 Task: Create a due date automation trigger when advanced on, on the monday of the week before a card is due add fields with custom field "Resume" set to a date more than 1 working days from now at 11:00 AM.
Action: Mouse moved to (1016, 81)
Screenshot: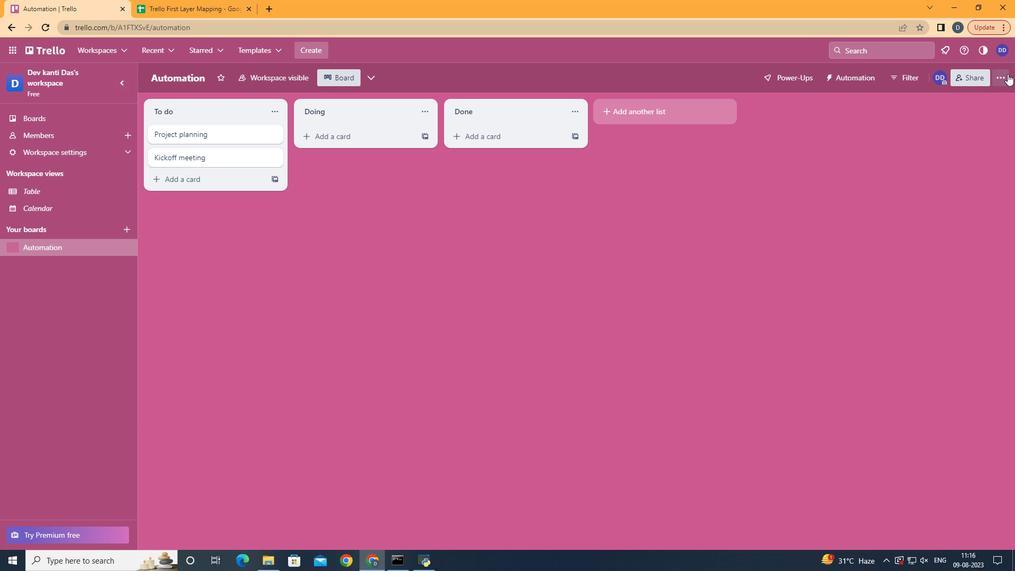 
Action: Mouse pressed left at (1016, 81)
Screenshot: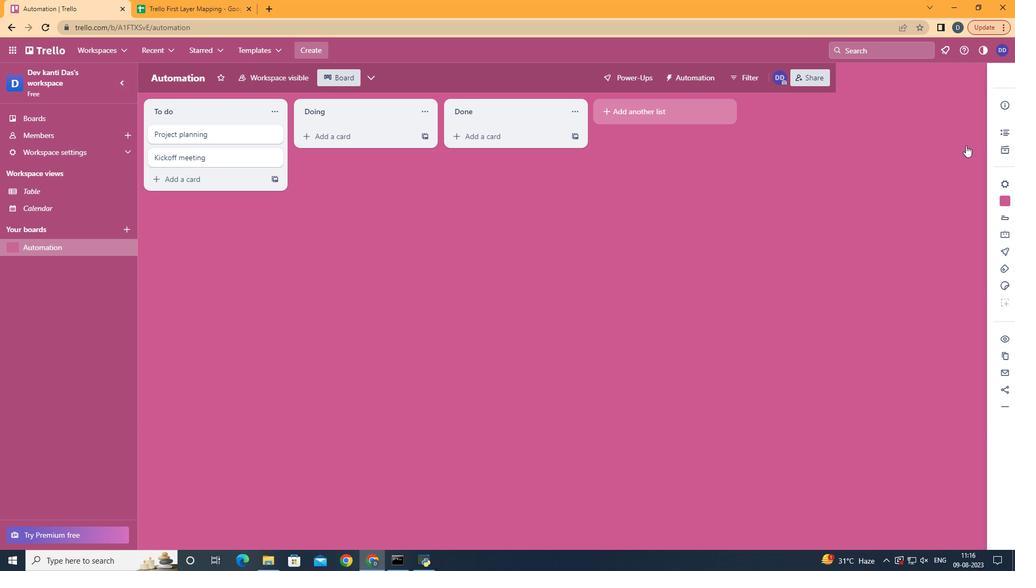 
Action: Mouse moved to (922, 240)
Screenshot: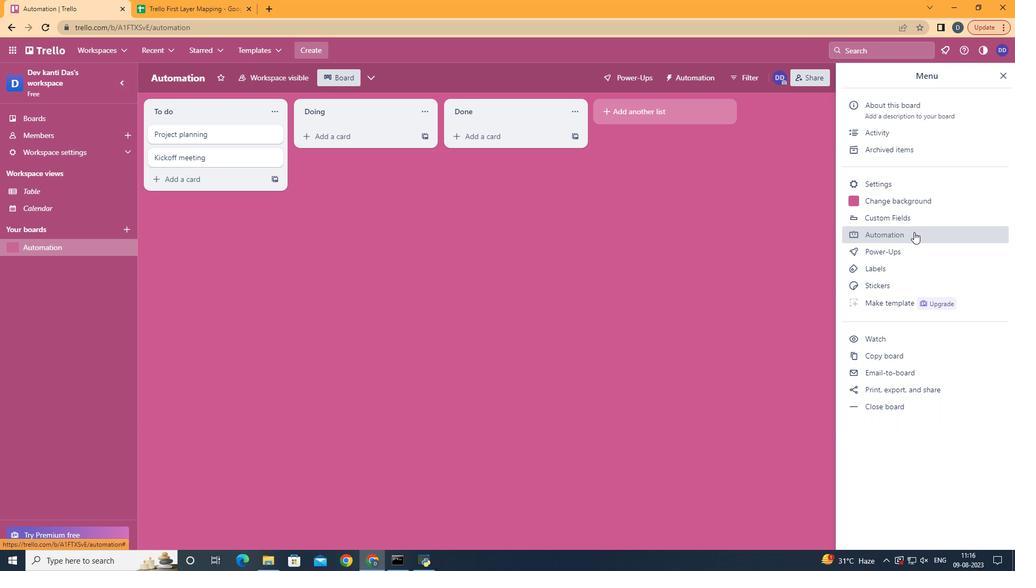 
Action: Mouse pressed left at (922, 240)
Screenshot: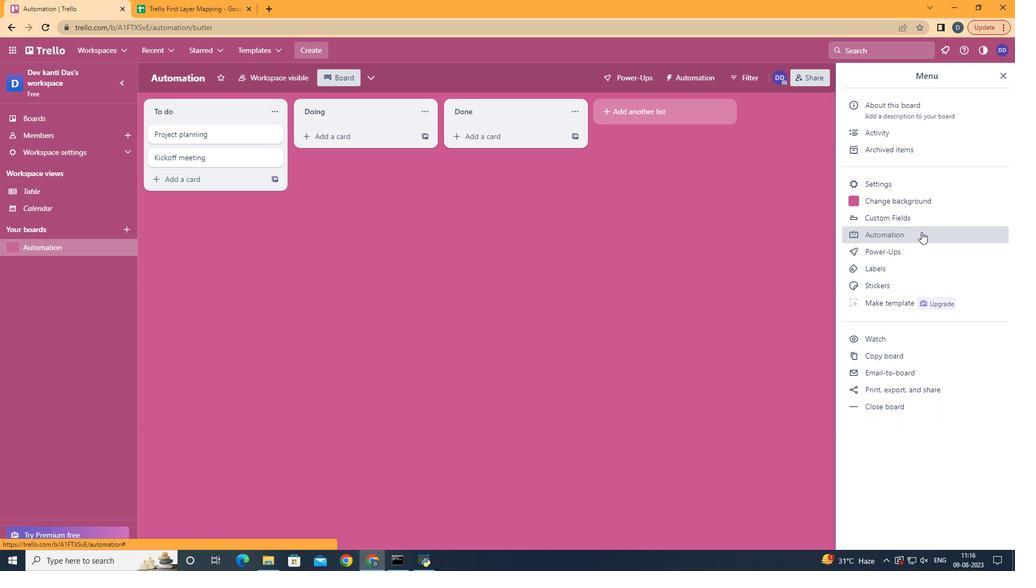 
Action: Mouse moved to (193, 221)
Screenshot: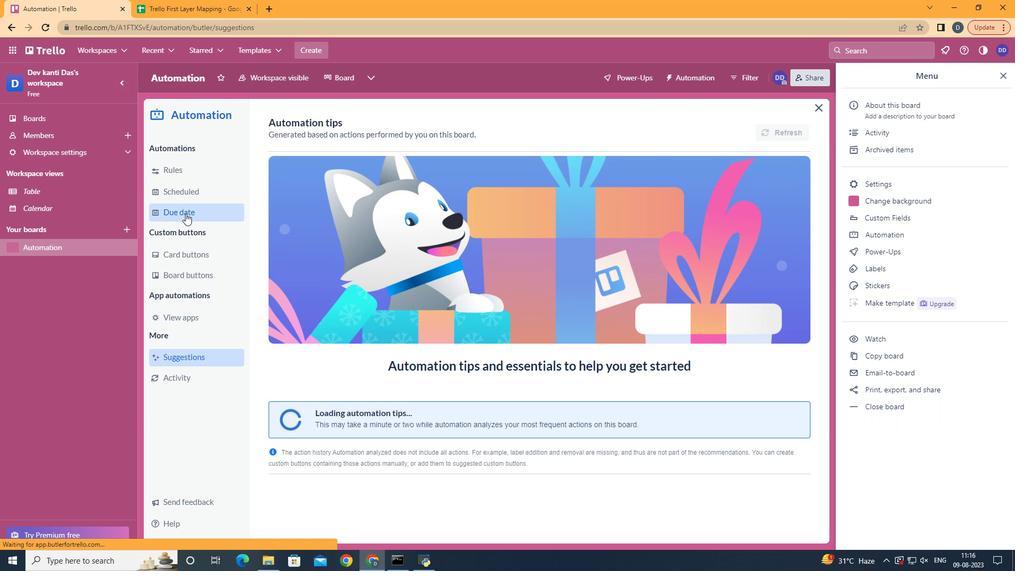 
Action: Mouse pressed left at (193, 221)
Screenshot: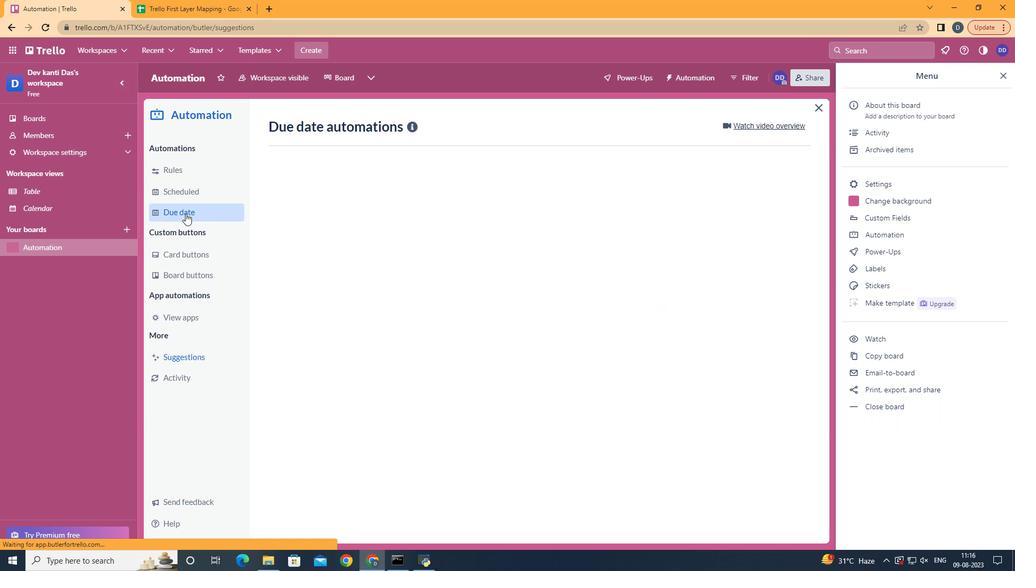 
Action: Mouse moved to (745, 134)
Screenshot: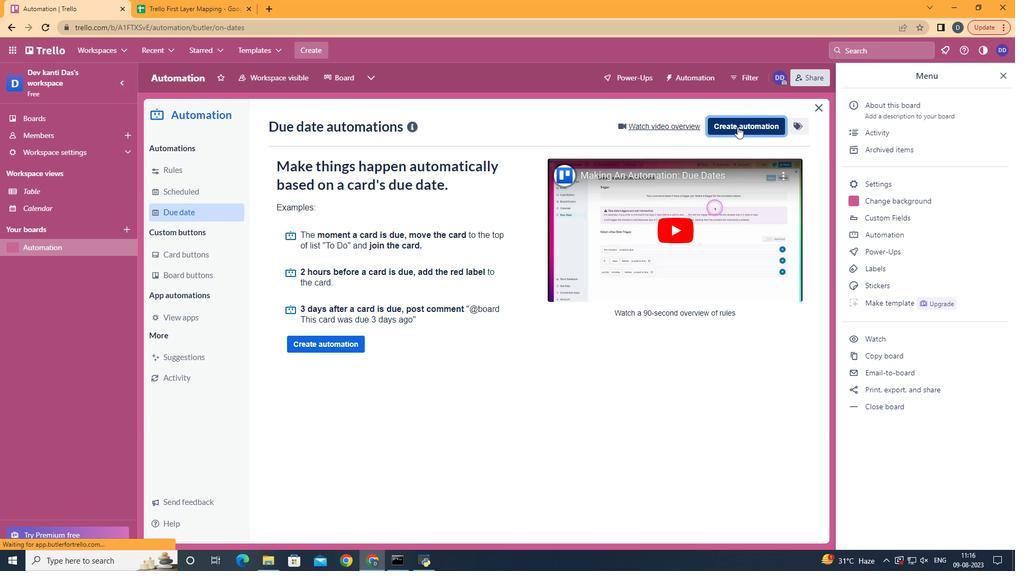 
Action: Mouse pressed left at (745, 134)
Screenshot: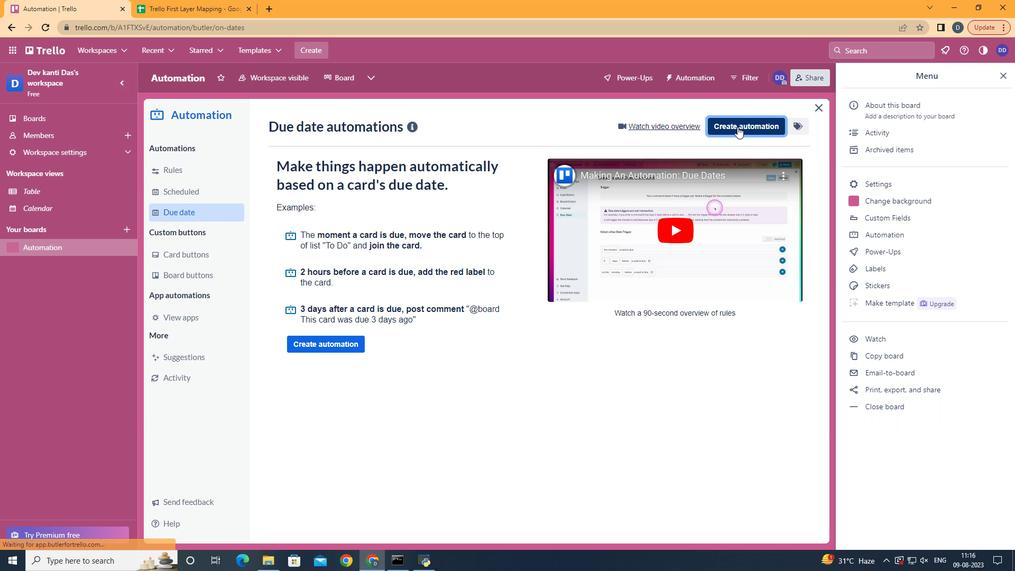 
Action: Mouse moved to (585, 235)
Screenshot: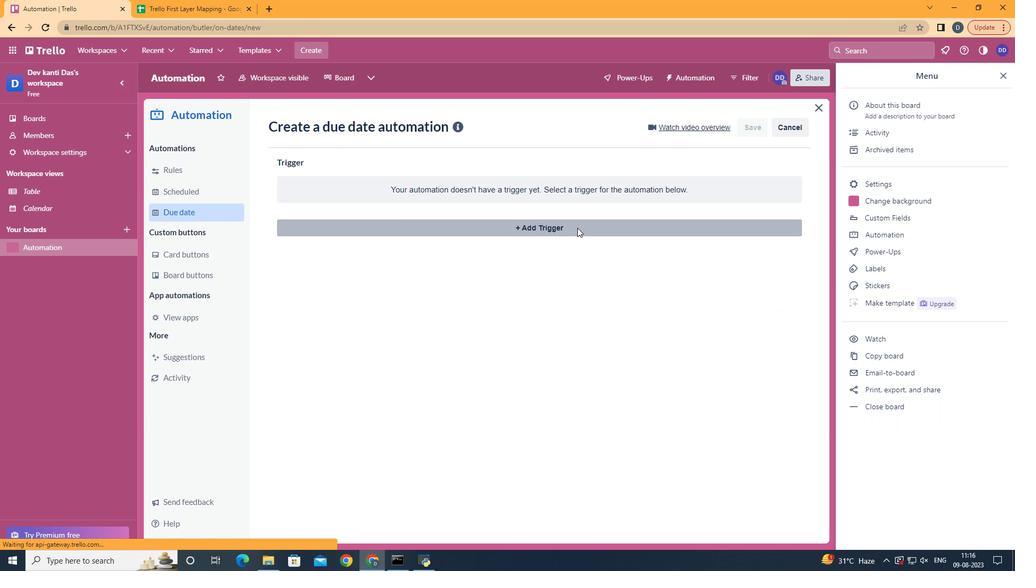 
Action: Mouse pressed left at (585, 235)
Screenshot: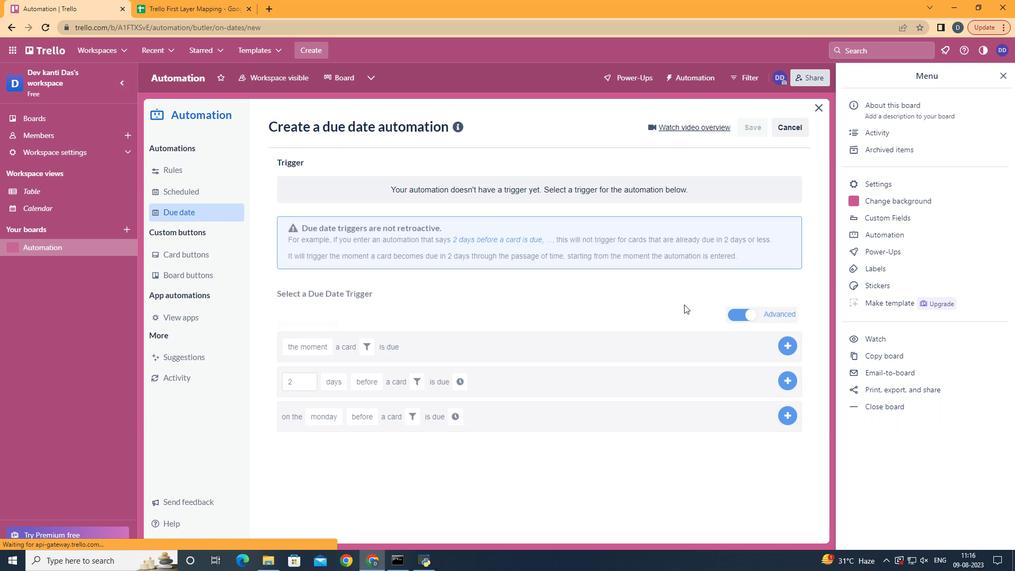
Action: Mouse moved to (383, 517)
Screenshot: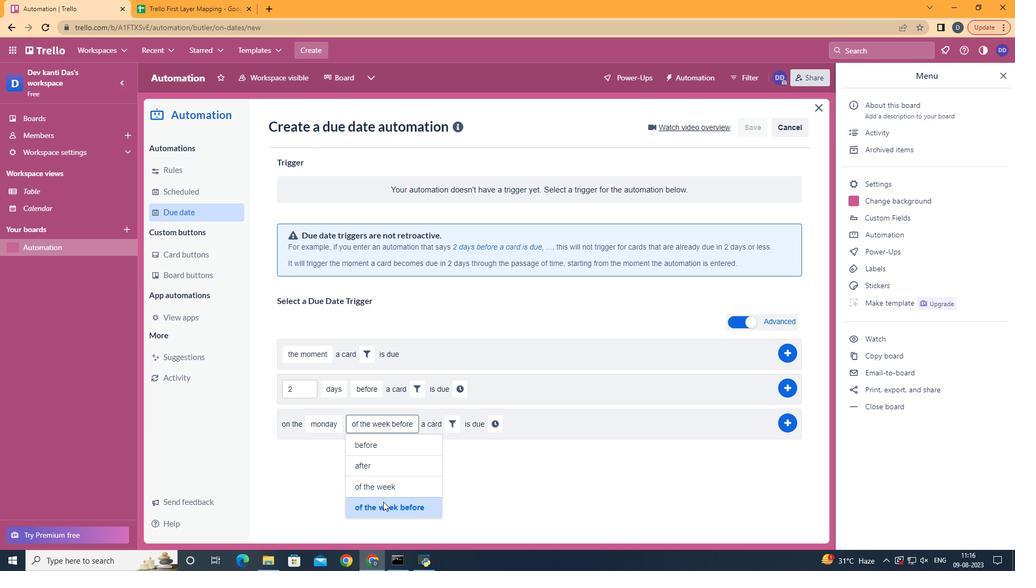 
Action: Mouse pressed left at (383, 517)
Screenshot: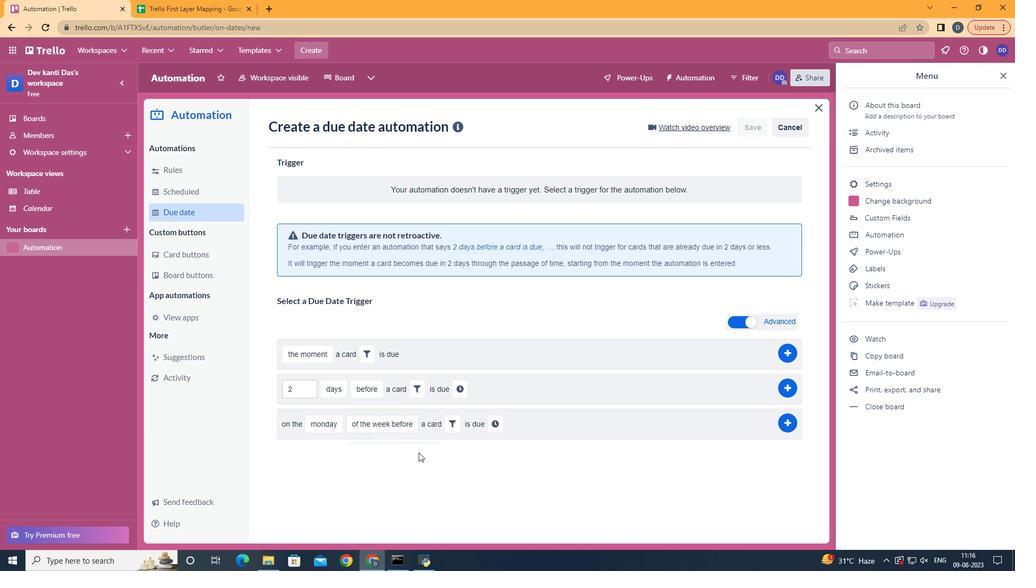 
Action: Mouse moved to (471, 426)
Screenshot: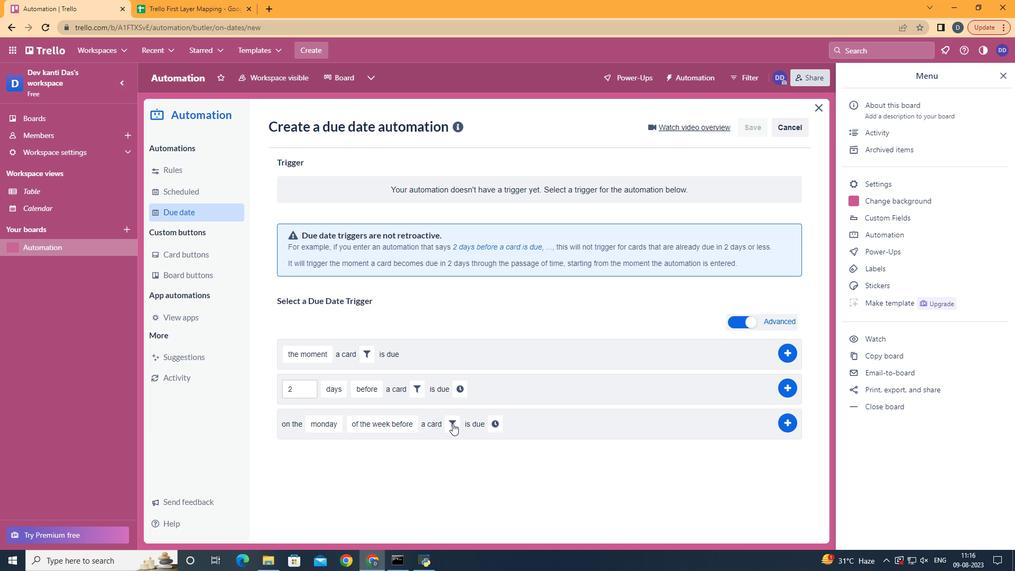 
Action: Mouse pressed left at (471, 426)
Screenshot: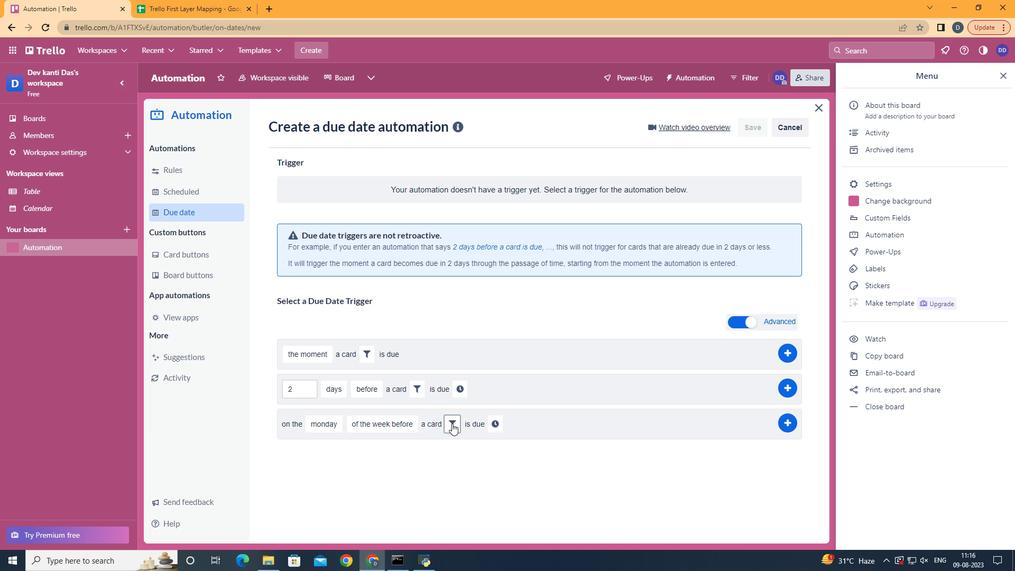 
Action: Mouse moved to (460, 431)
Screenshot: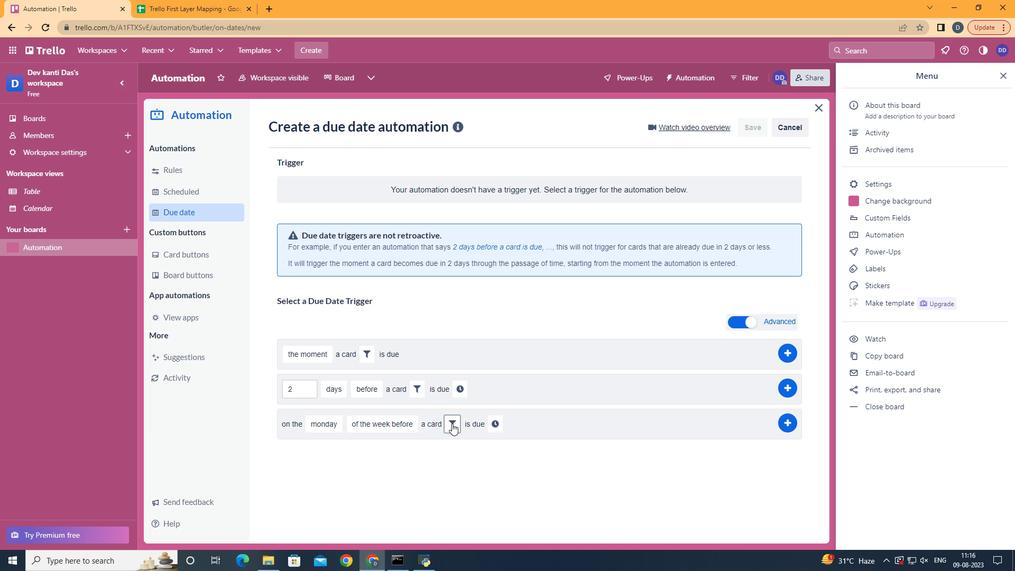 
Action: Mouse pressed left at (460, 431)
Screenshot: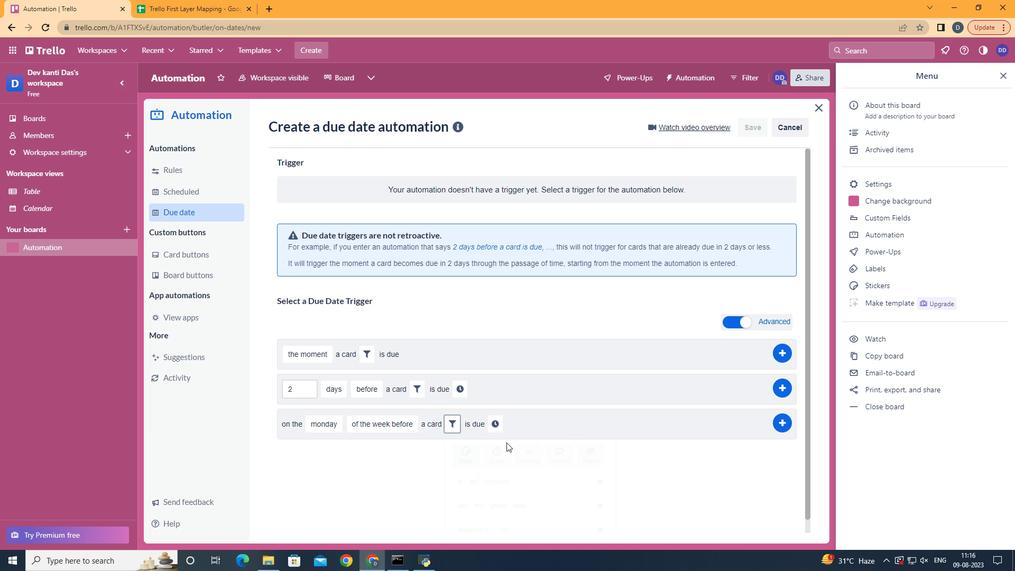 
Action: Mouse moved to (631, 469)
Screenshot: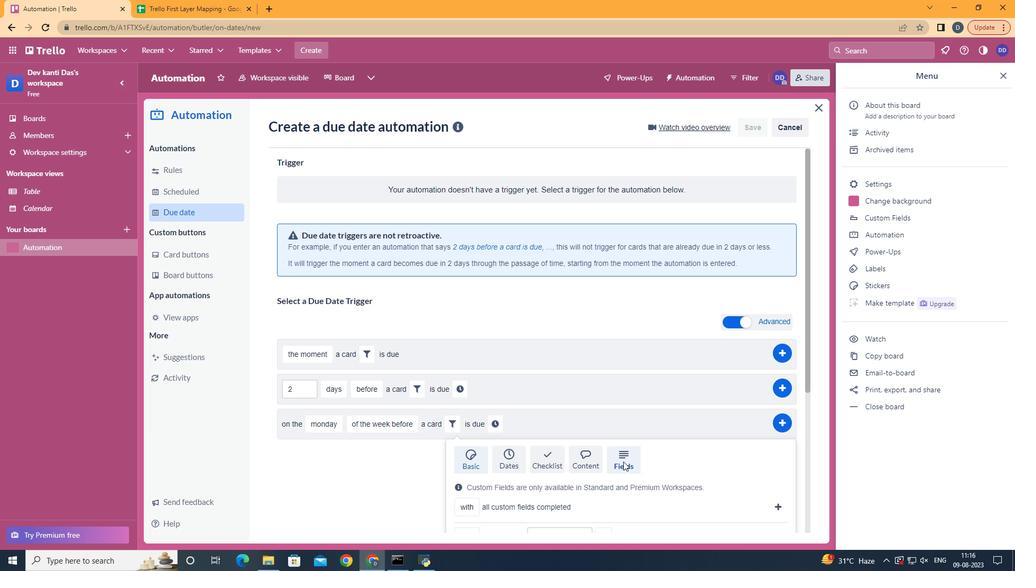 
Action: Mouse pressed left at (631, 469)
Screenshot: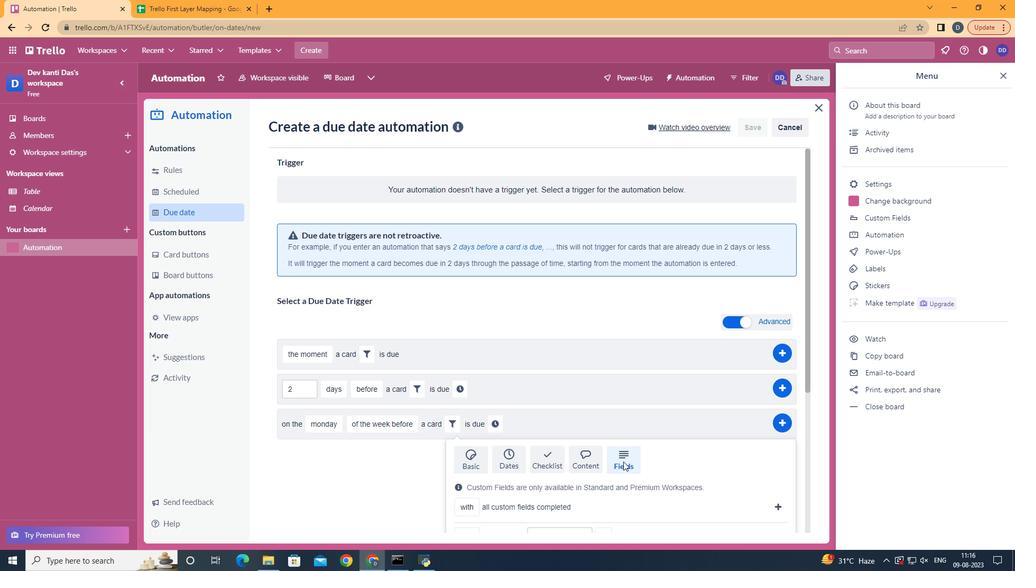 
Action: Mouse scrolled (631, 469) with delta (0, 0)
Screenshot: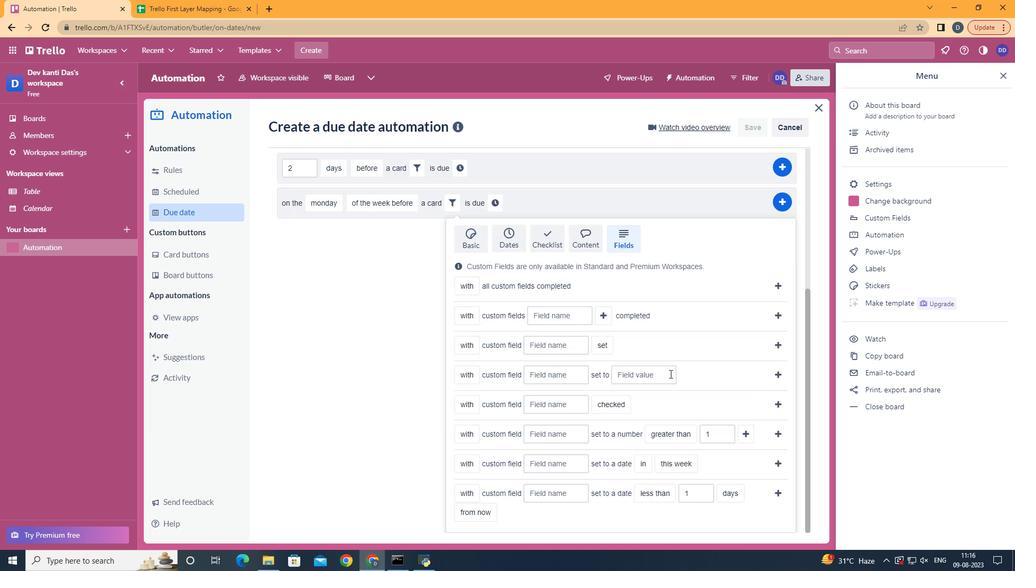 
Action: Mouse scrolled (631, 469) with delta (0, 0)
Screenshot: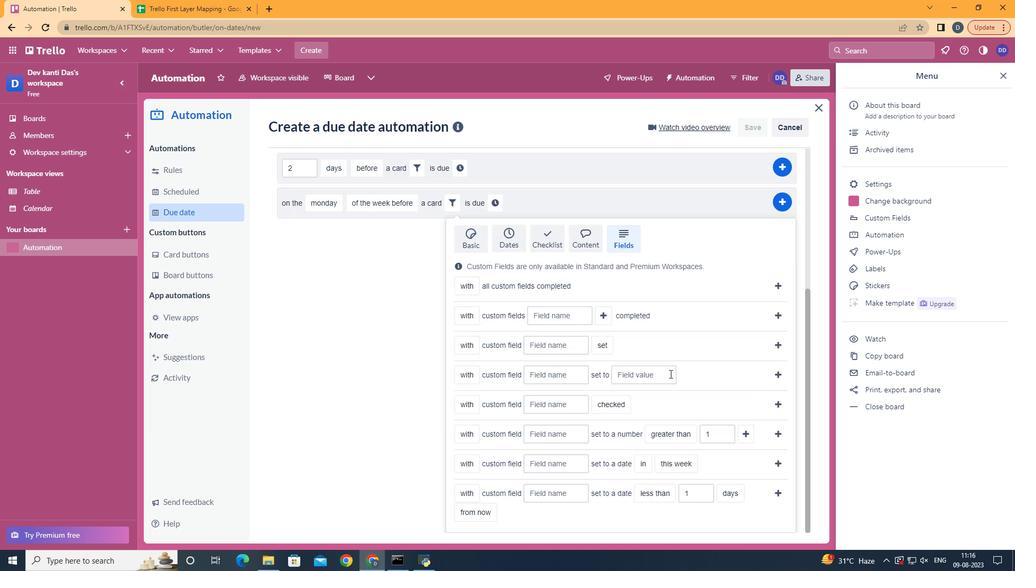 
Action: Mouse scrolled (631, 469) with delta (0, 0)
Screenshot: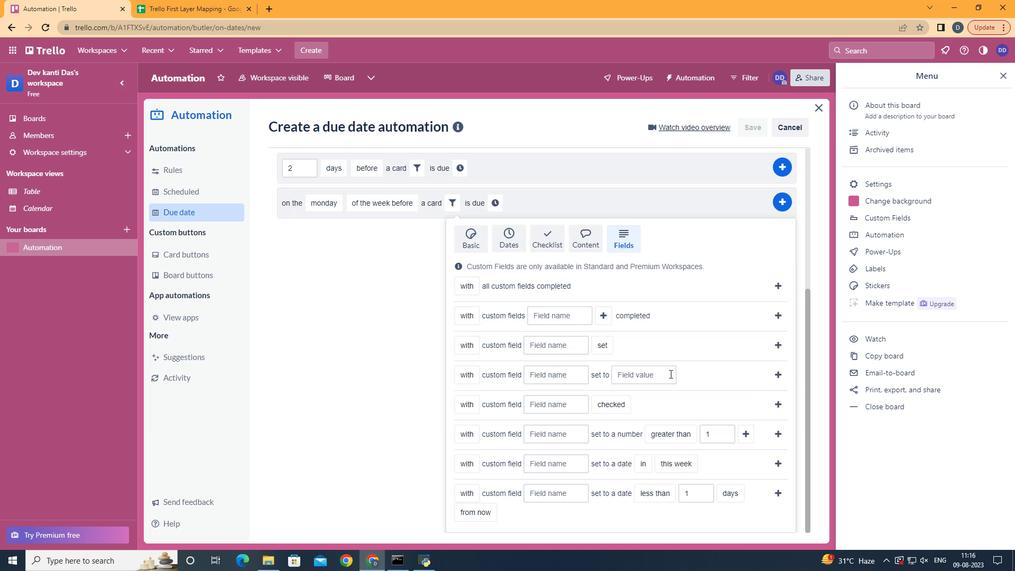
Action: Mouse scrolled (631, 469) with delta (0, 0)
Screenshot: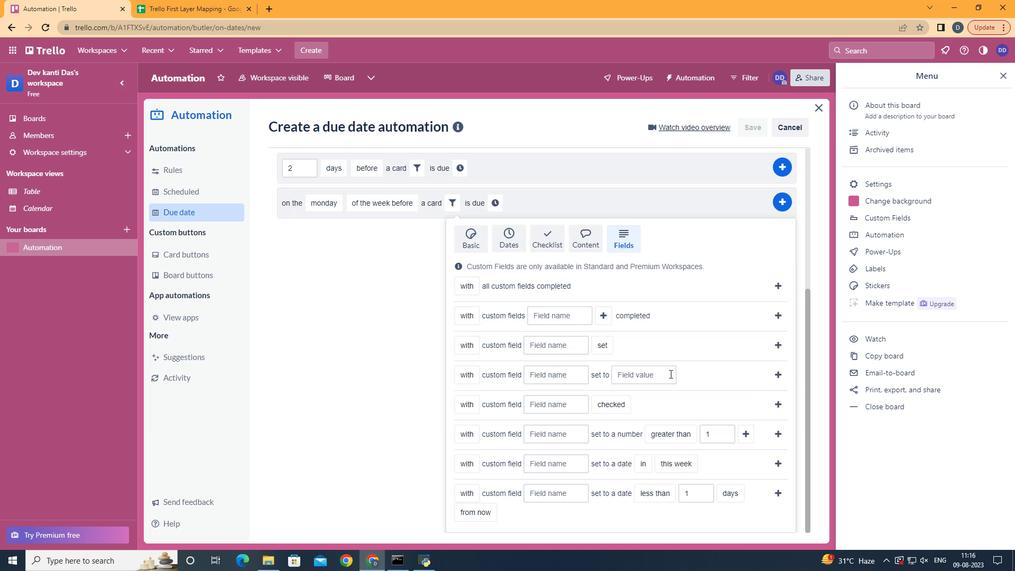 
Action: Mouse scrolled (631, 469) with delta (0, 0)
Screenshot: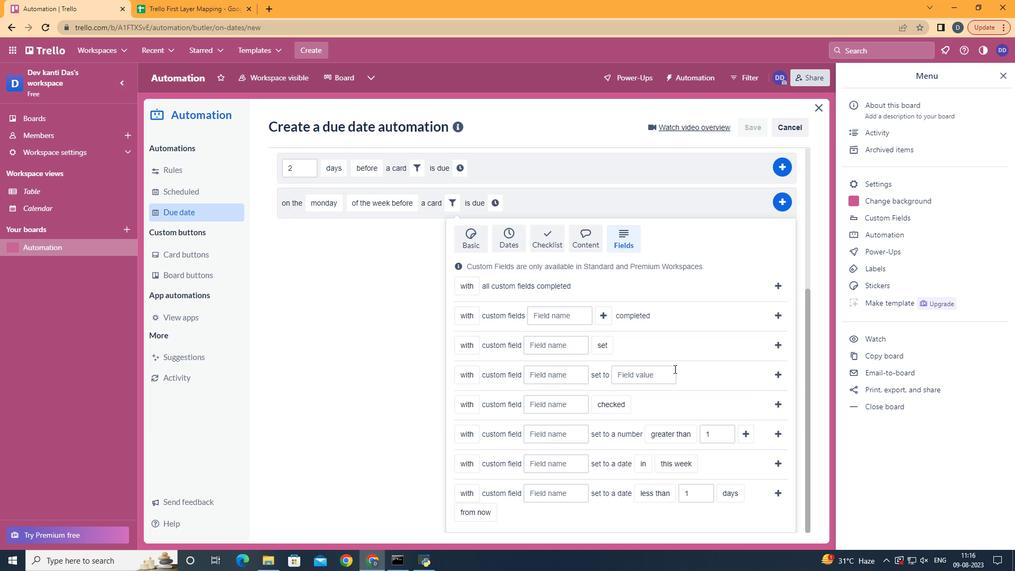 
Action: Mouse moved to (492, 454)
Screenshot: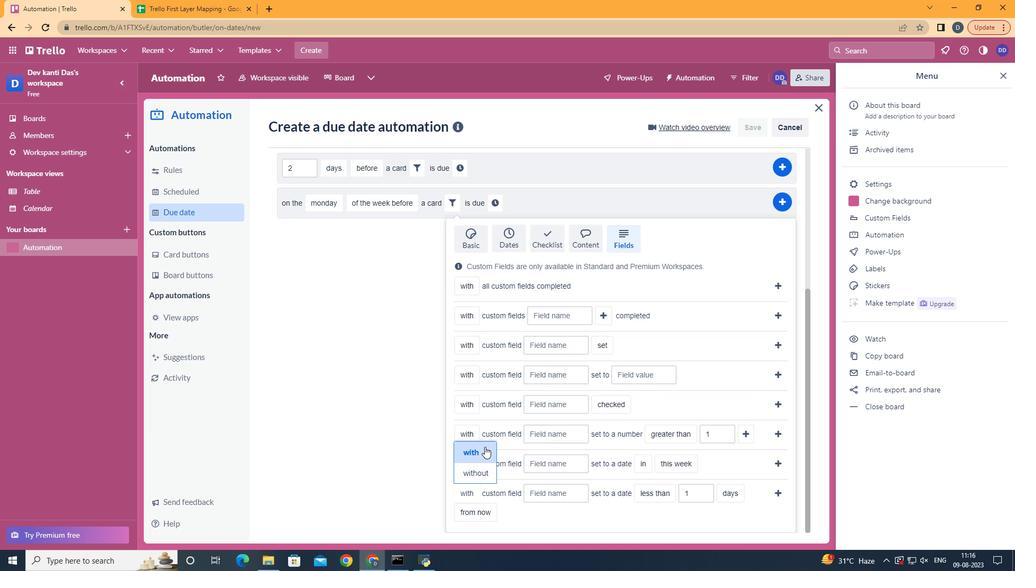
Action: Mouse pressed left at (492, 454)
Screenshot: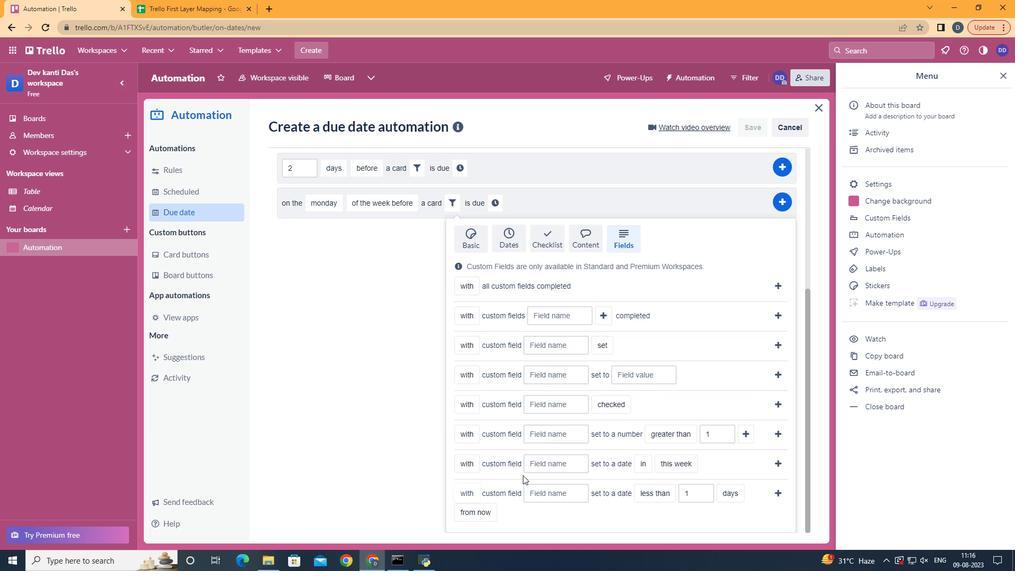 
Action: Mouse moved to (589, 492)
Screenshot: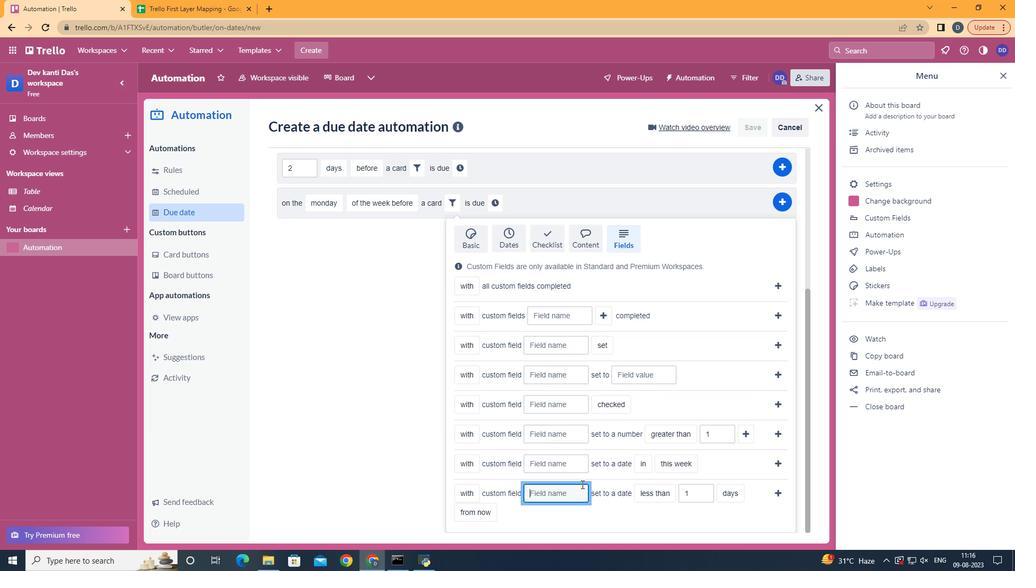 
Action: Mouse pressed left at (589, 492)
Screenshot: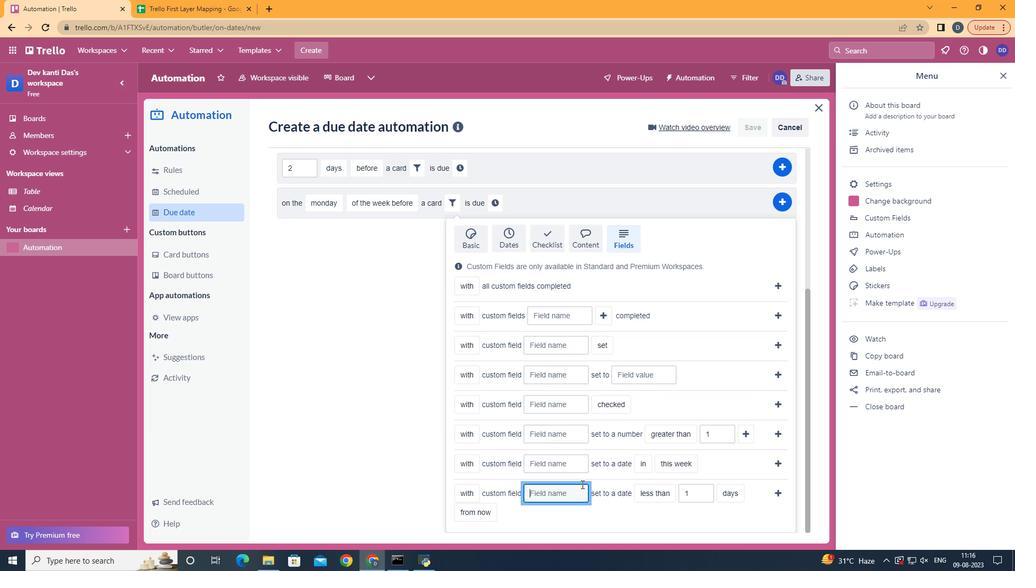 
Action: Key pressed <Key.shift>Resume
Screenshot: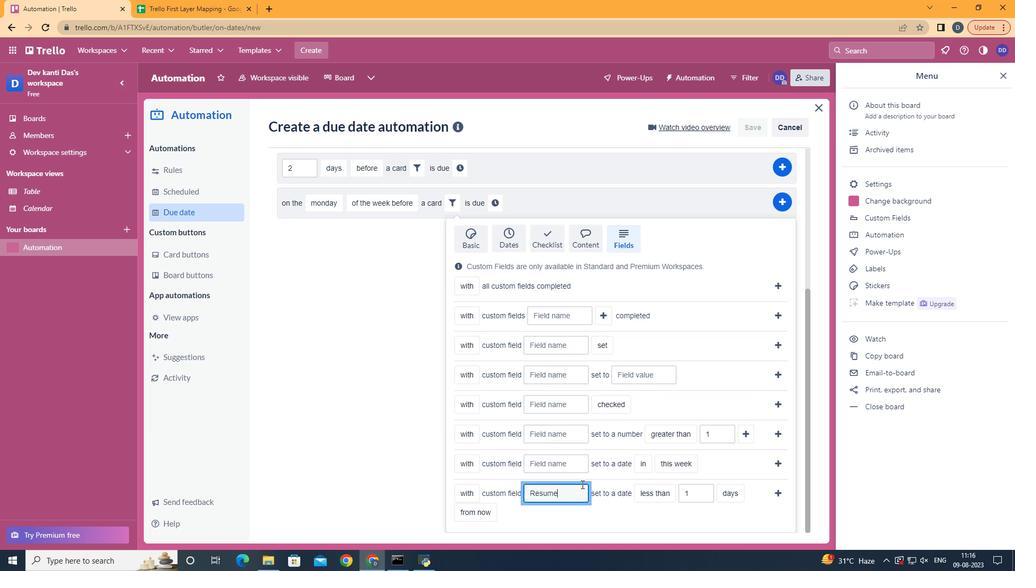 
Action: Mouse moved to (678, 453)
Screenshot: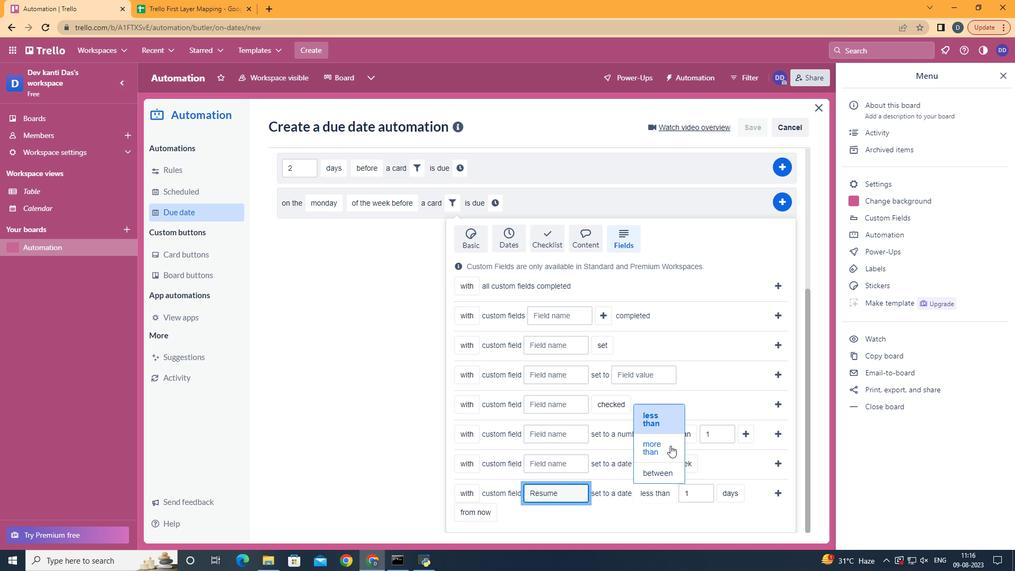 
Action: Mouse pressed left at (678, 453)
Screenshot: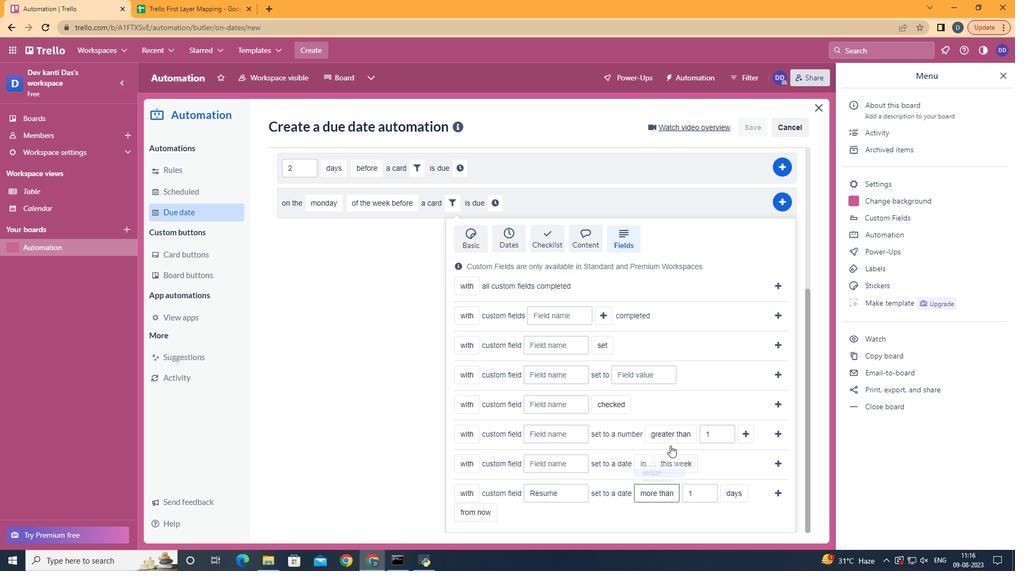 
Action: Mouse moved to (755, 481)
Screenshot: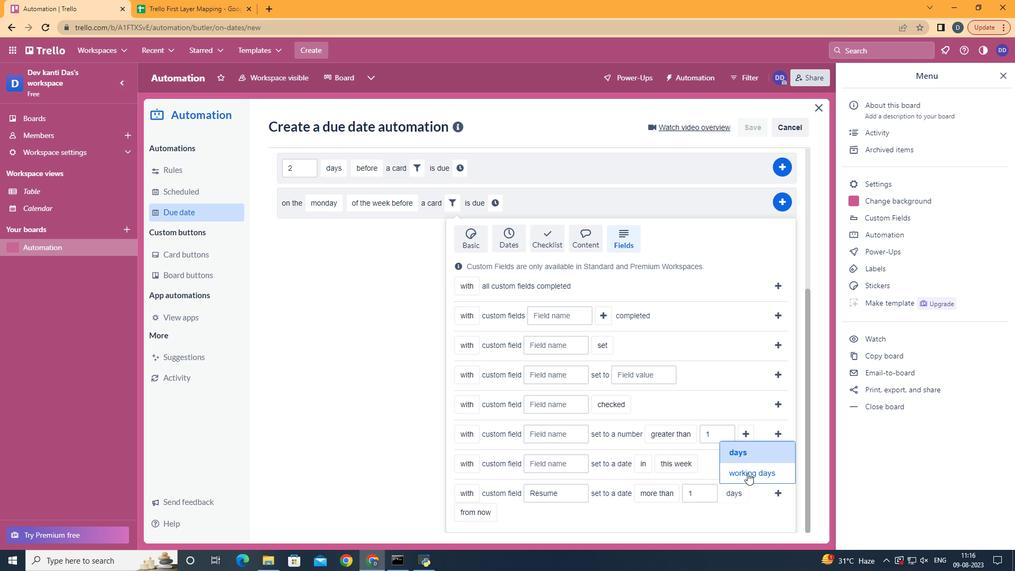 
Action: Mouse pressed left at (755, 481)
Screenshot: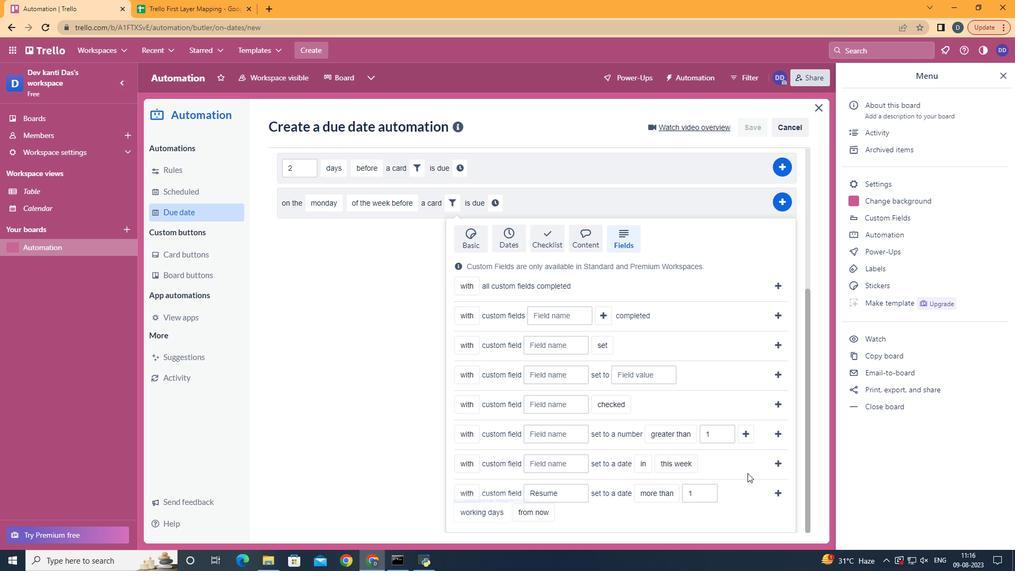 
Action: Mouse moved to (550, 469)
Screenshot: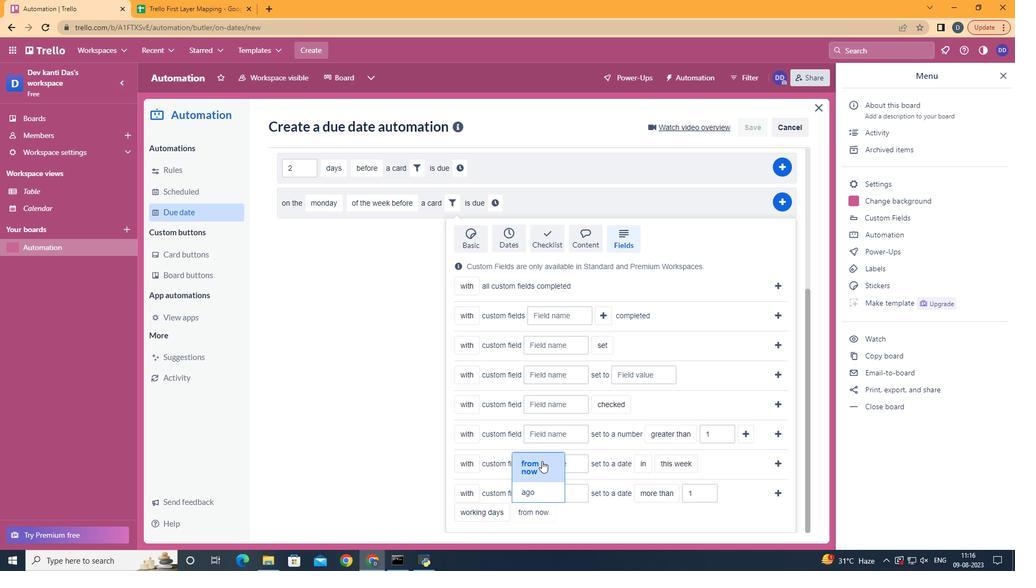 
Action: Mouse pressed left at (550, 469)
Screenshot: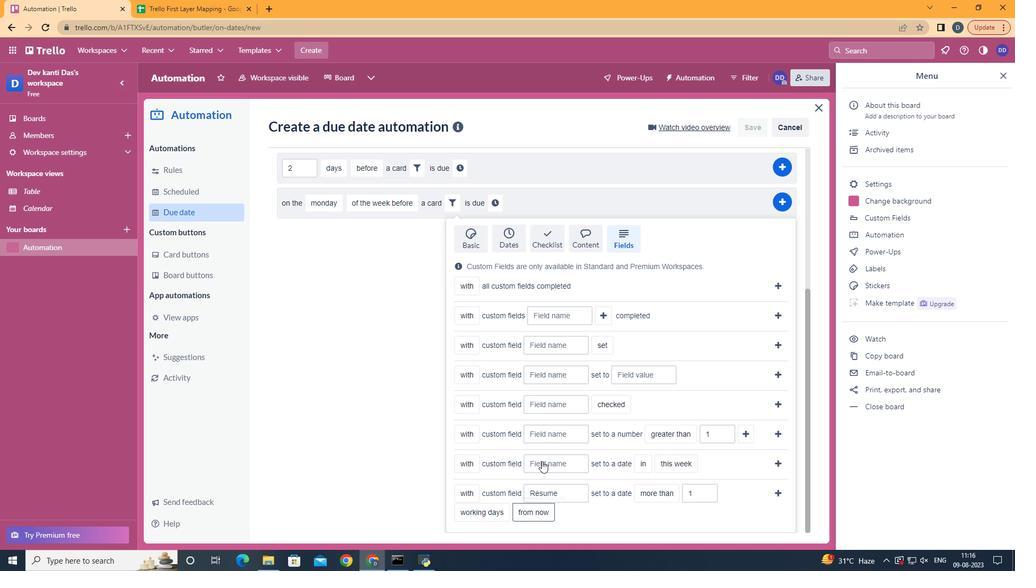
Action: Mouse moved to (781, 502)
Screenshot: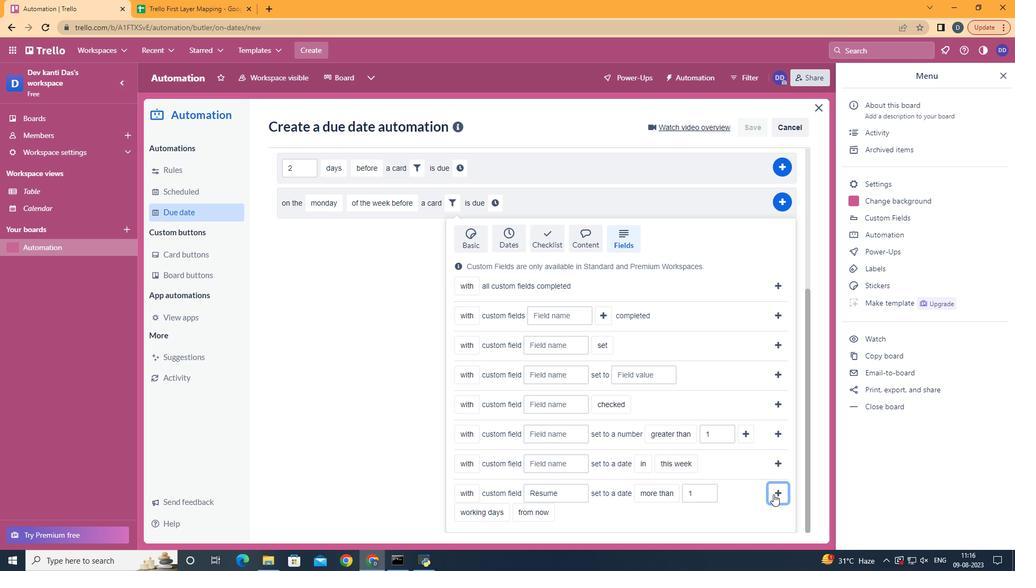 
Action: Mouse pressed left at (781, 502)
Screenshot: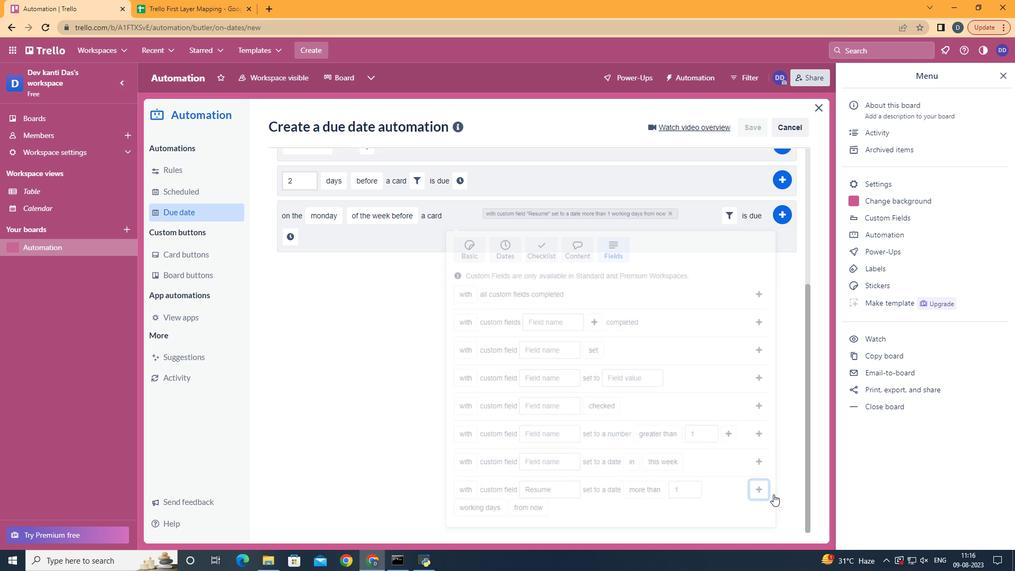
Action: Mouse moved to (299, 449)
Screenshot: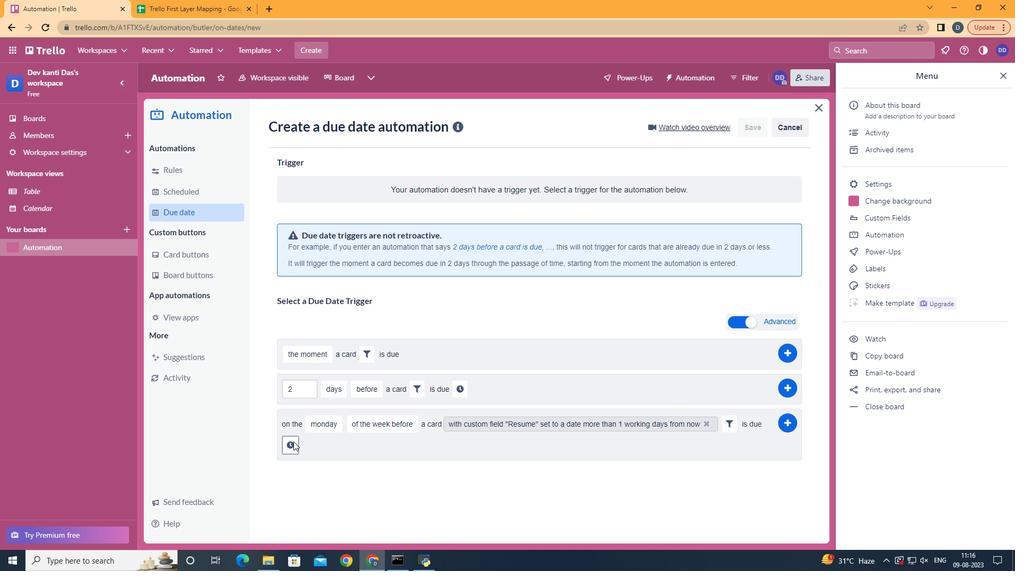 
Action: Mouse pressed left at (299, 449)
Screenshot: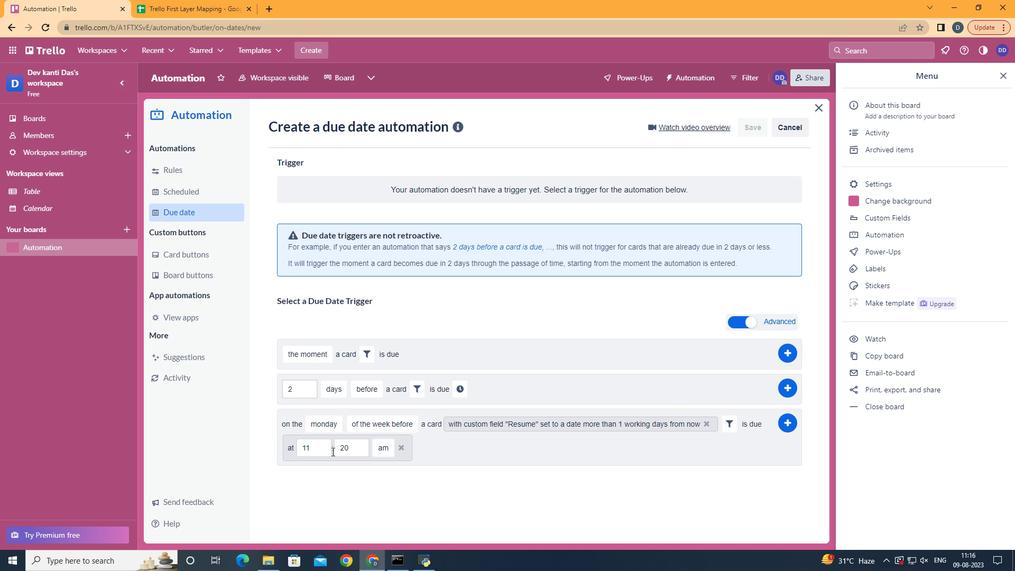
Action: Mouse moved to (362, 459)
Screenshot: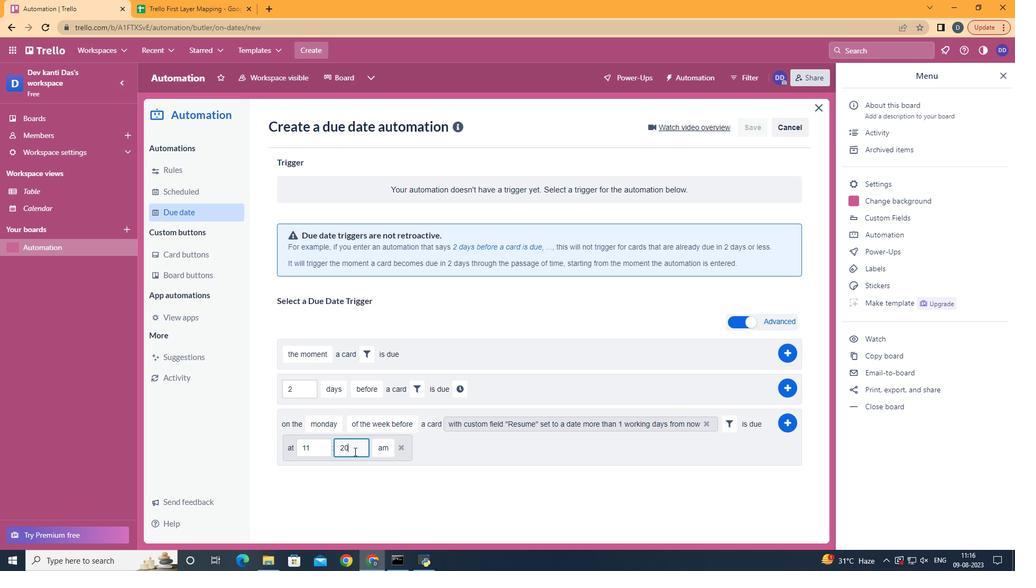 
Action: Mouse pressed left at (362, 459)
Screenshot: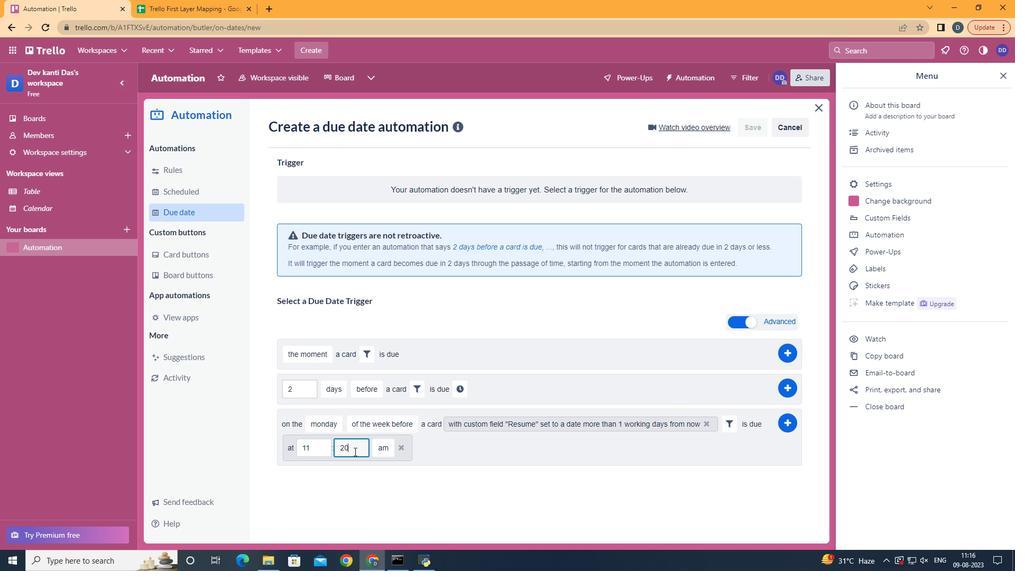 
Action: Key pressed <Key.backspace><Key.backspace>00
Screenshot: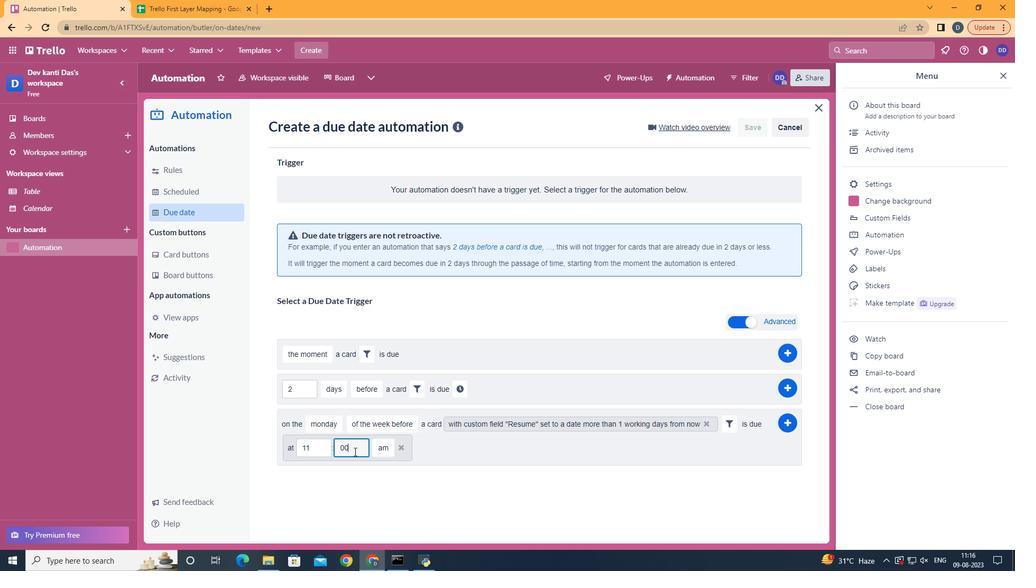 
Action: Mouse moved to (792, 427)
Screenshot: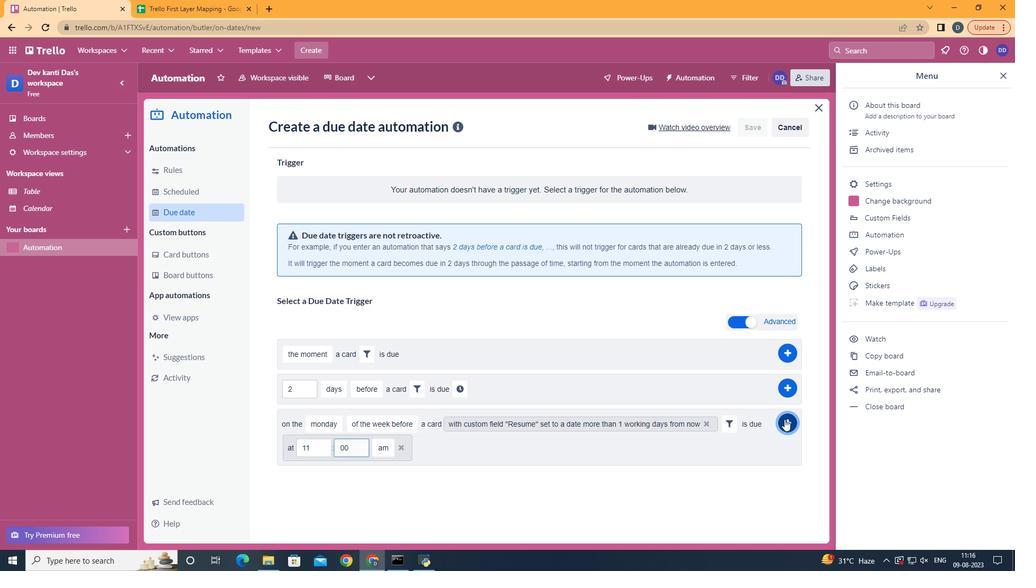 
Action: Mouse pressed left at (792, 427)
Screenshot: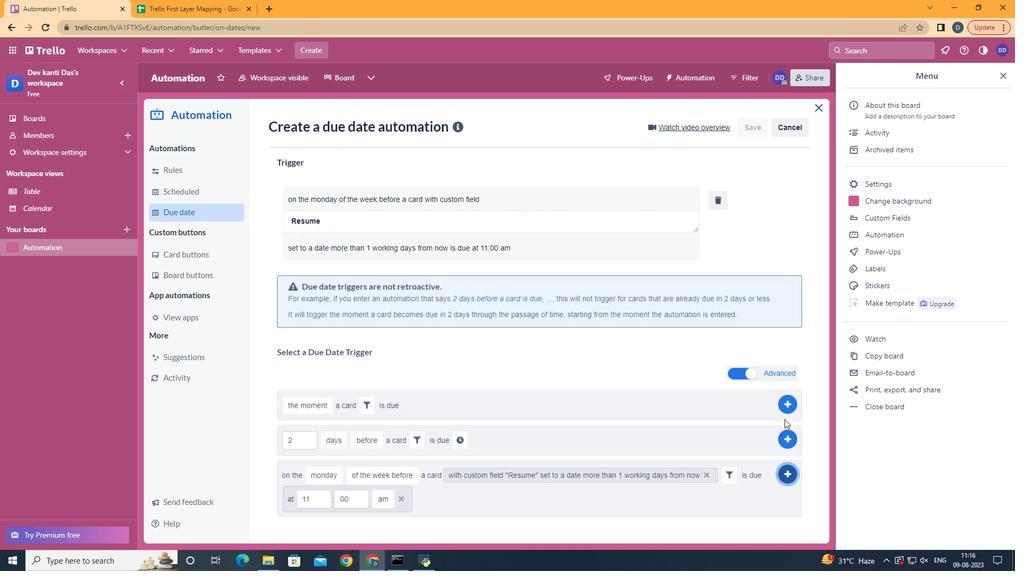 
Action: Mouse moved to (588, 259)
Screenshot: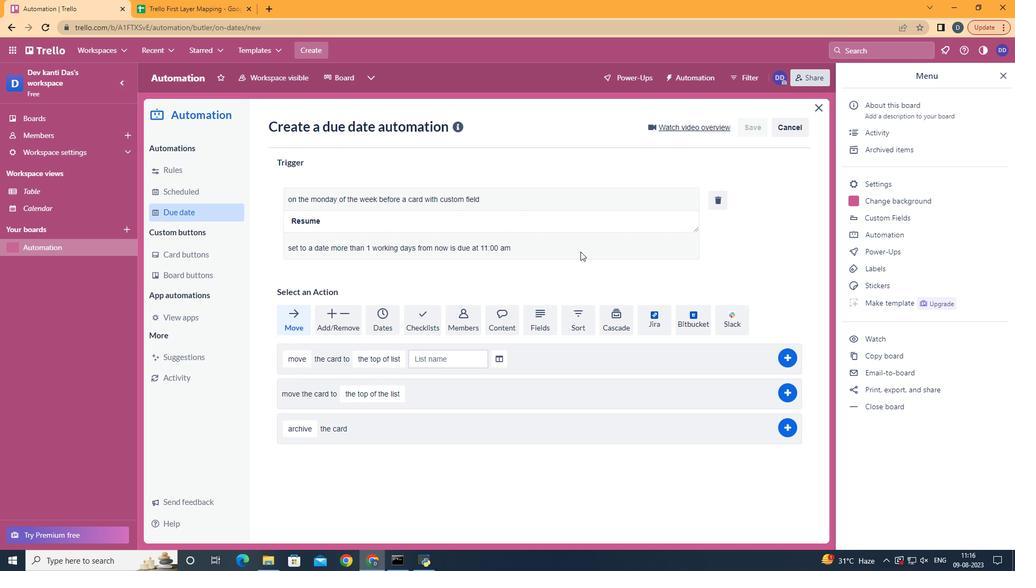 
